 Task: Add Sprouts Lavender Castile Foaming Hand Soap to the cart.
Action: Mouse moved to (679, 248)
Screenshot: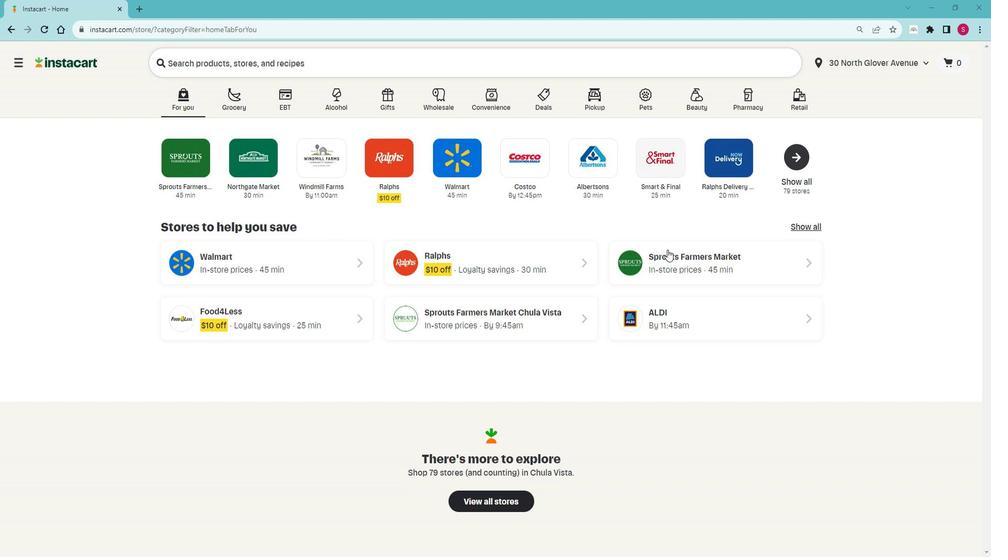 
Action: Mouse pressed left at (679, 248)
Screenshot: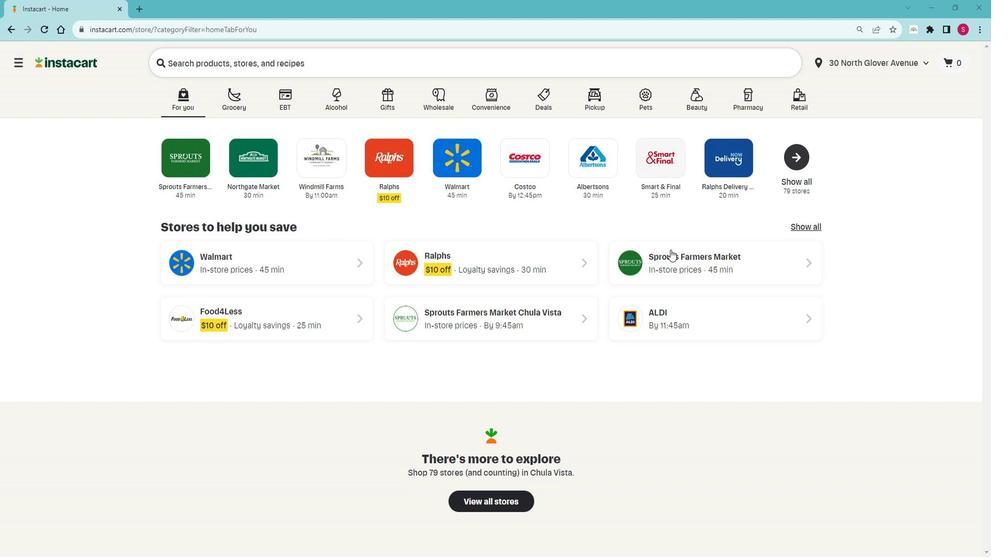 
Action: Mouse moved to (51, 360)
Screenshot: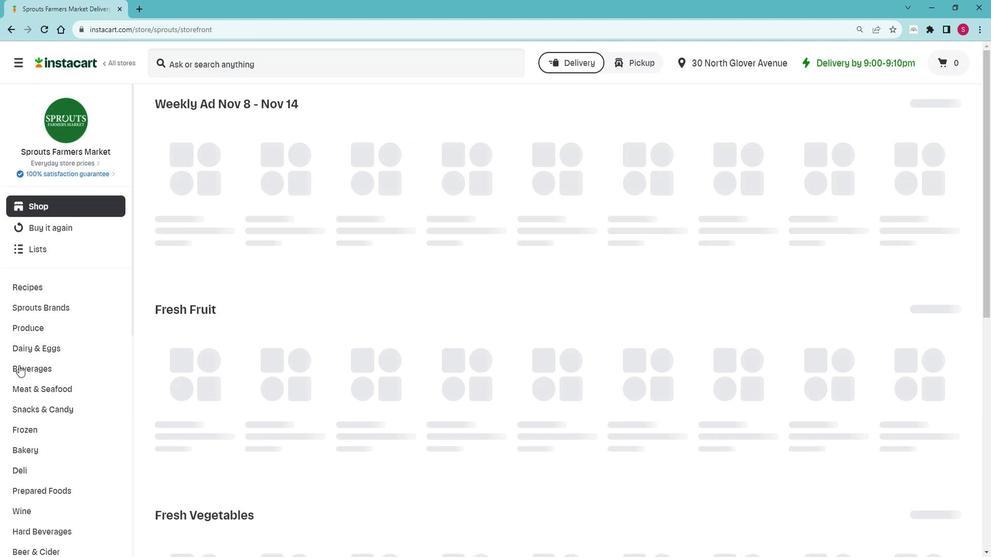 
Action: Mouse scrolled (51, 359) with delta (0, 0)
Screenshot: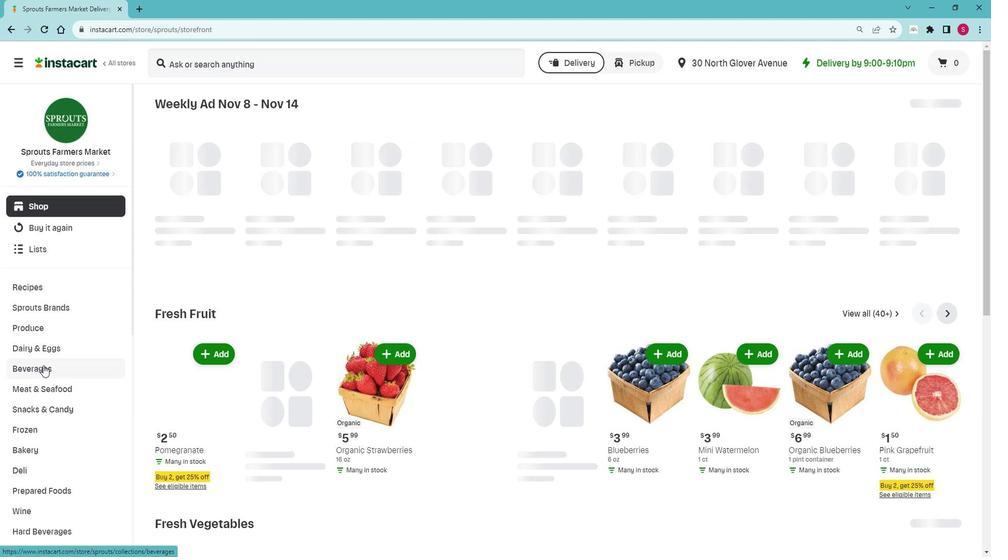 
Action: Mouse scrolled (51, 359) with delta (0, 0)
Screenshot: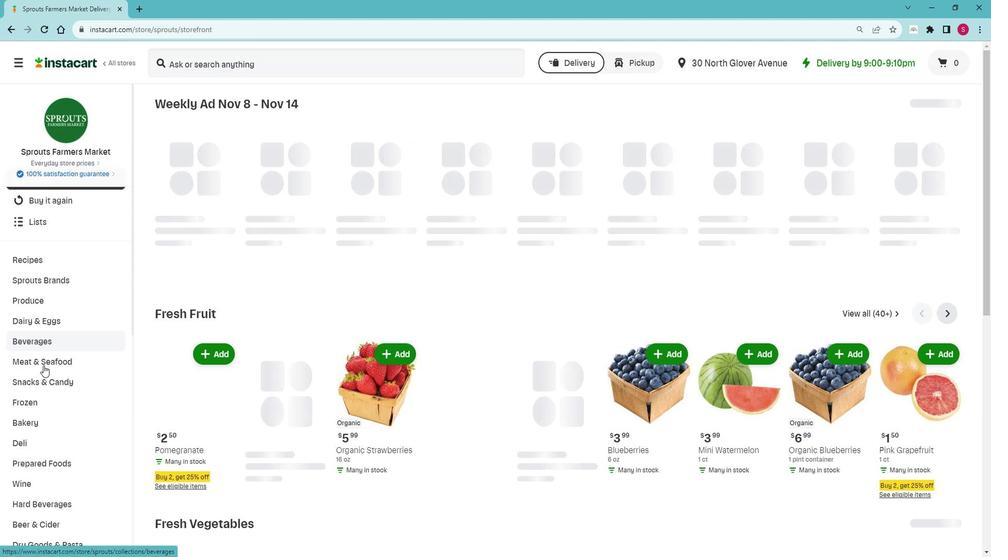 
Action: Mouse scrolled (51, 359) with delta (0, 0)
Screenshot: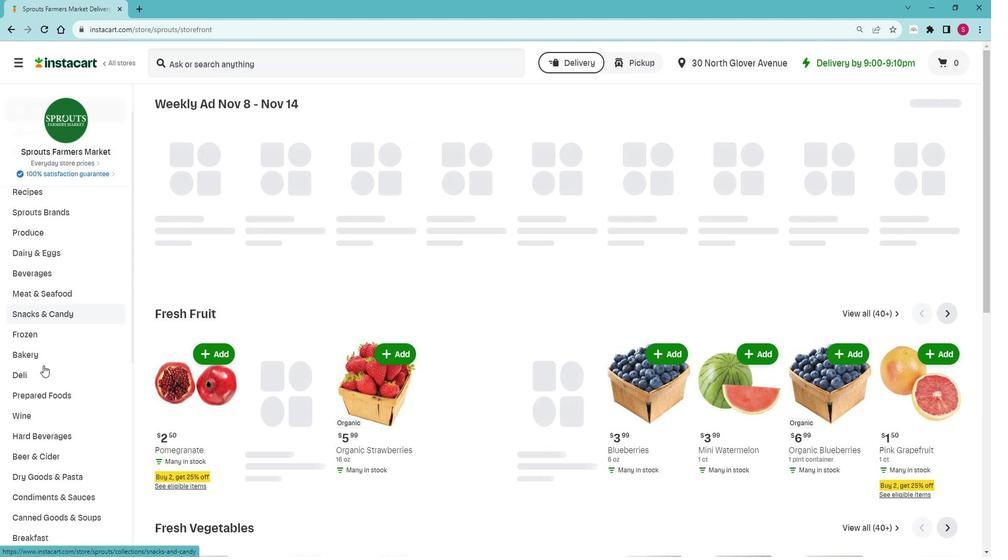 
Action: Mouse scrolled (51, 359) with delta (0, 0)
Screenshot: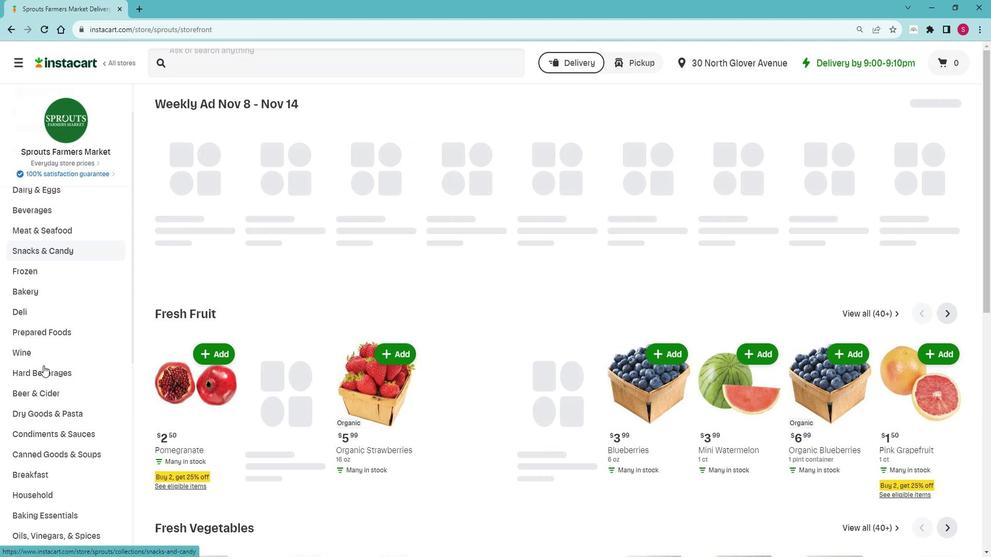 
Action: Mouse scrolled (51, 359) with delta (0, 0)
Screenshot: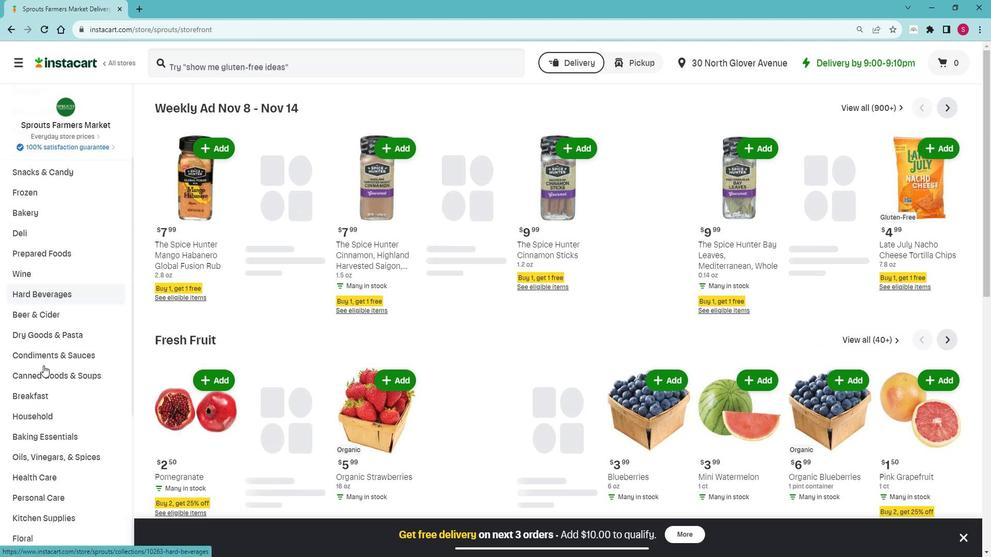 
Action: Mouse scrolled (51, 359) with delta (0, 0)
Screenshot: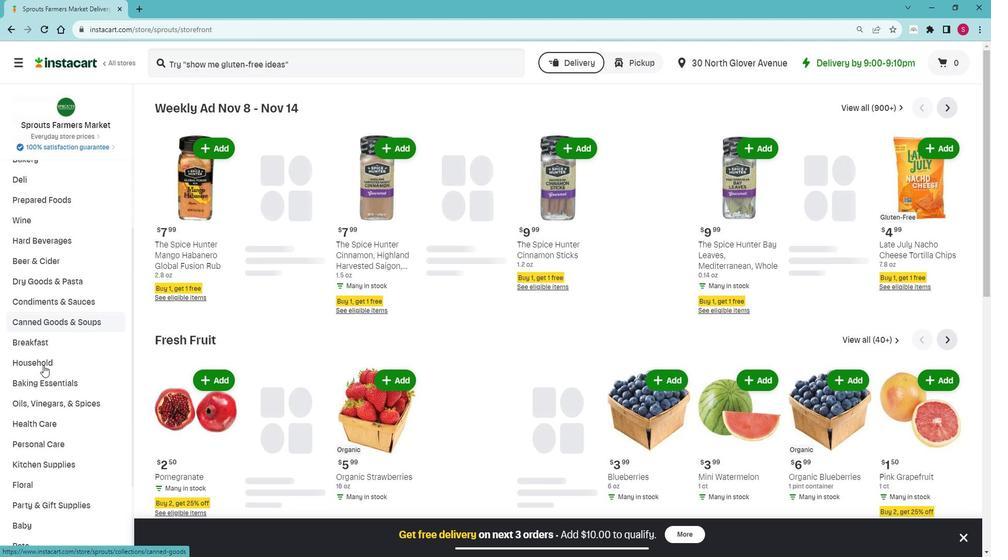 
Action: Mouse moved to (52, 378)
Screenshot: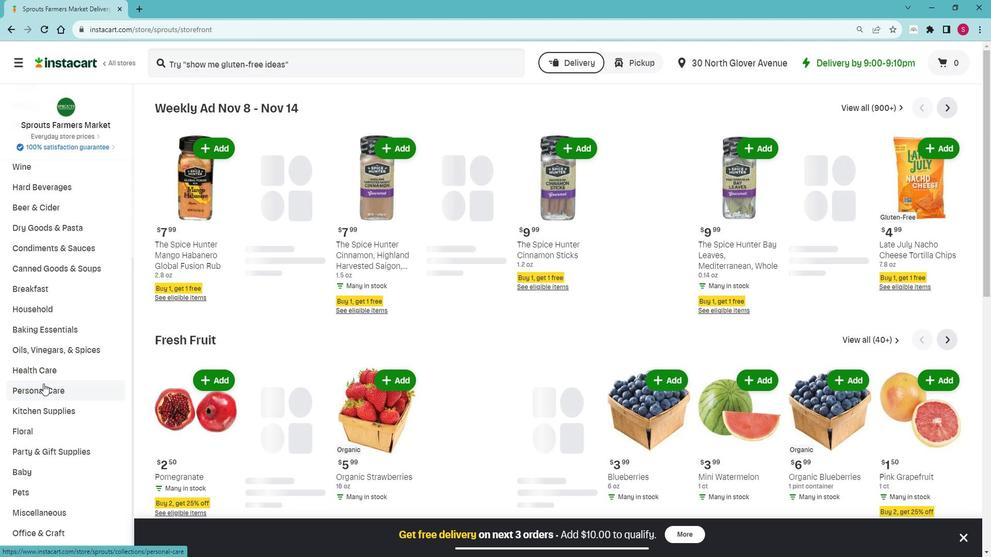 
Action: Mouse pressed left at (52, 378)
Screenshot: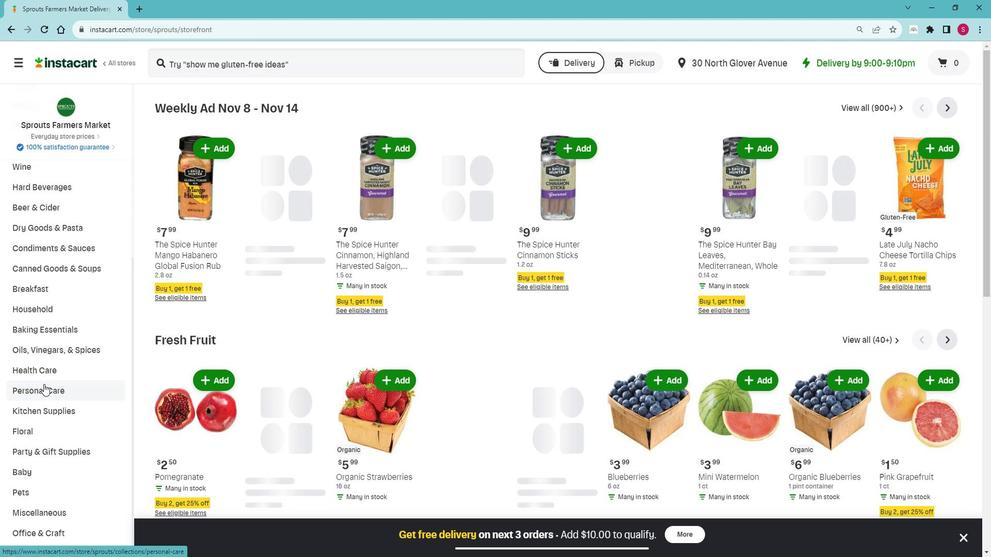 
Action: Mouse moved to (57, 403)
Screenshot: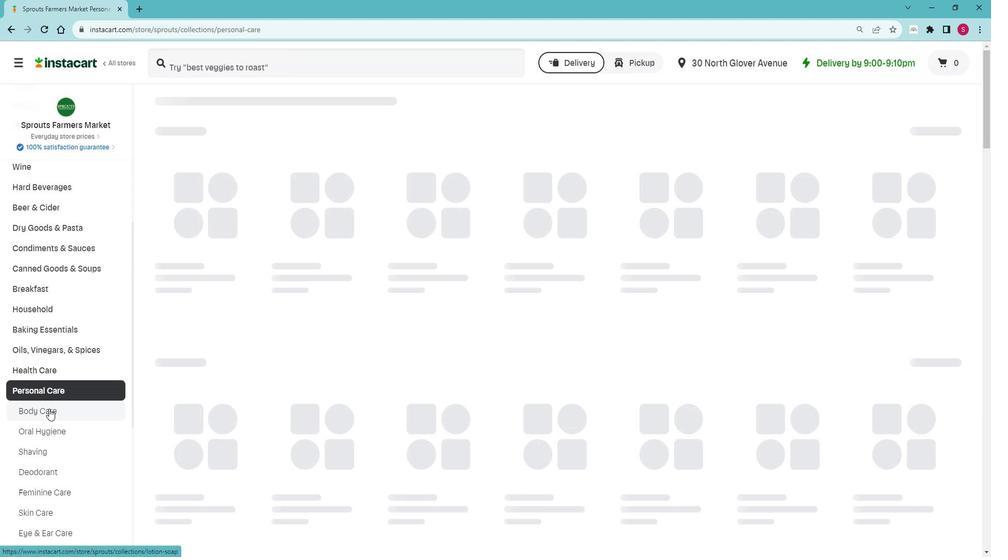 
Action: Mouse pressed left at (57, 403)
Screenshot: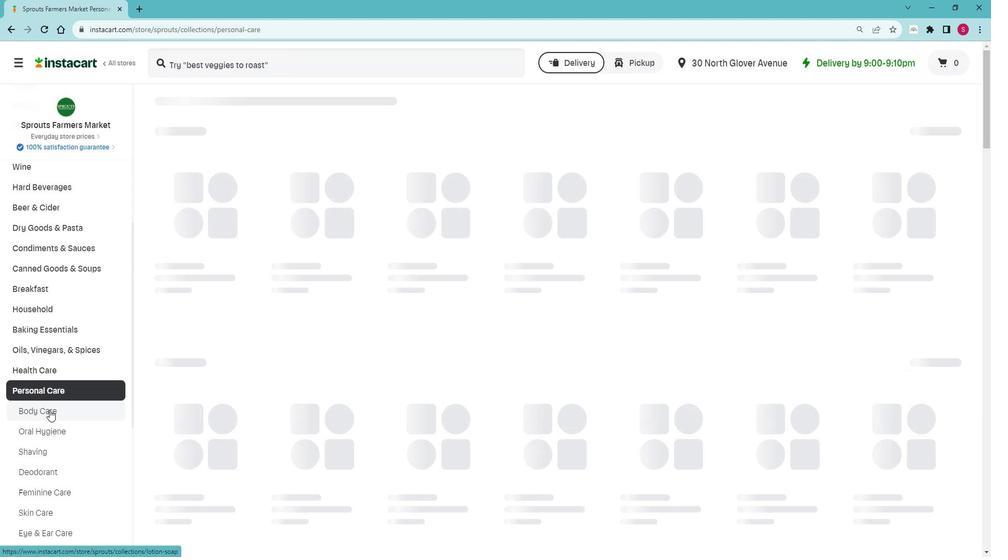 
Action: Mouse moved to (352, 153)
Screenshot: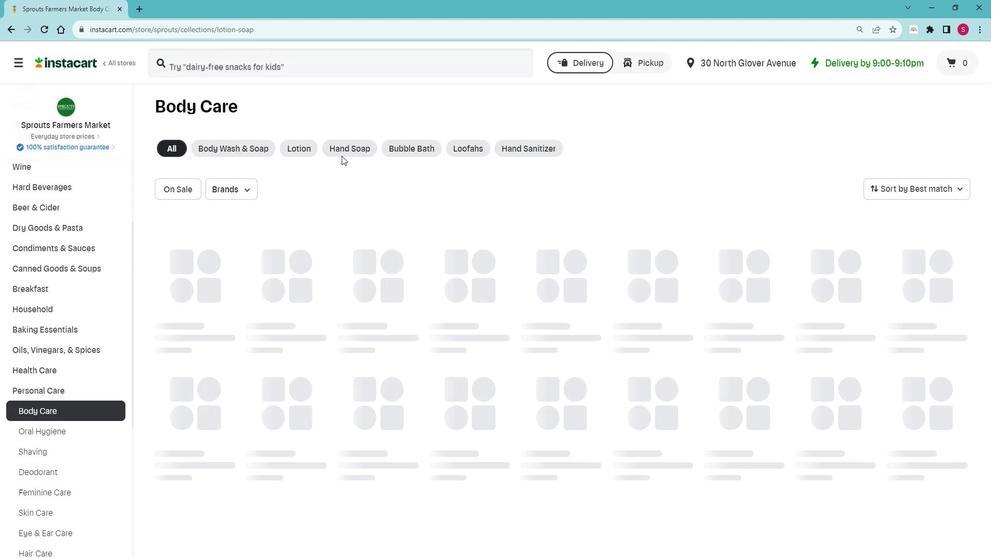 
Action: Mouse pressed left at (352, 153)
Screenshot: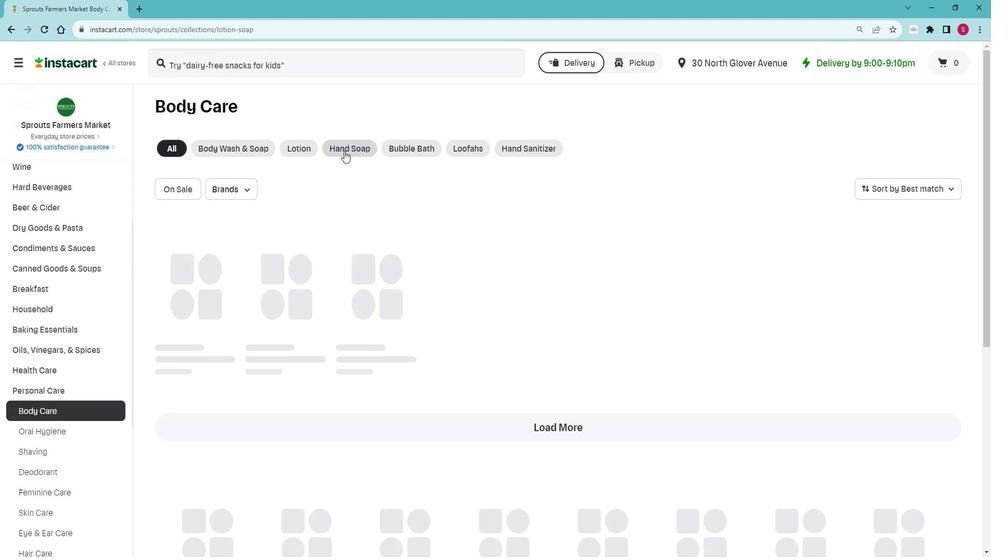 
Action: Mouse moved to (344, 70)
Screenshot: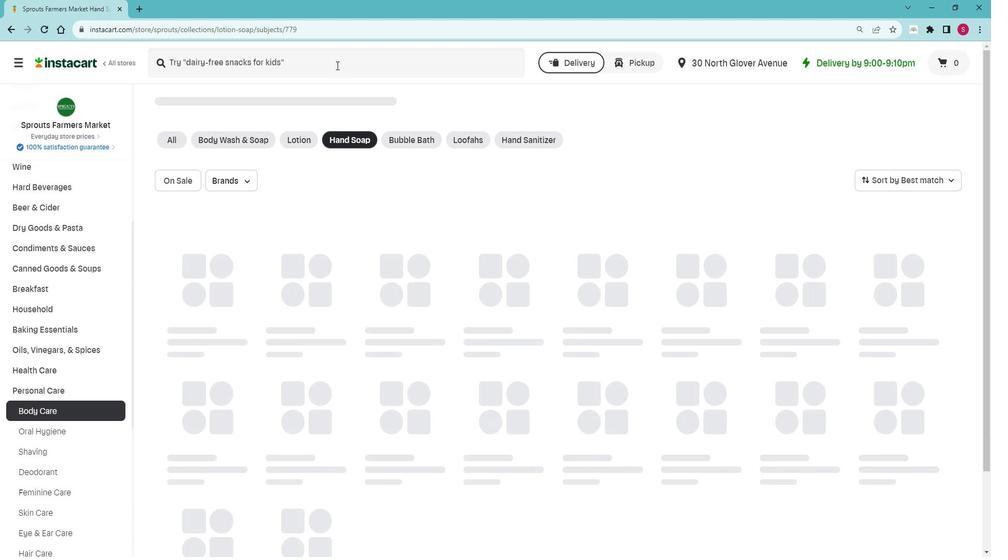 
Action: Mouse pressed left at (344, 70)
Screenshot: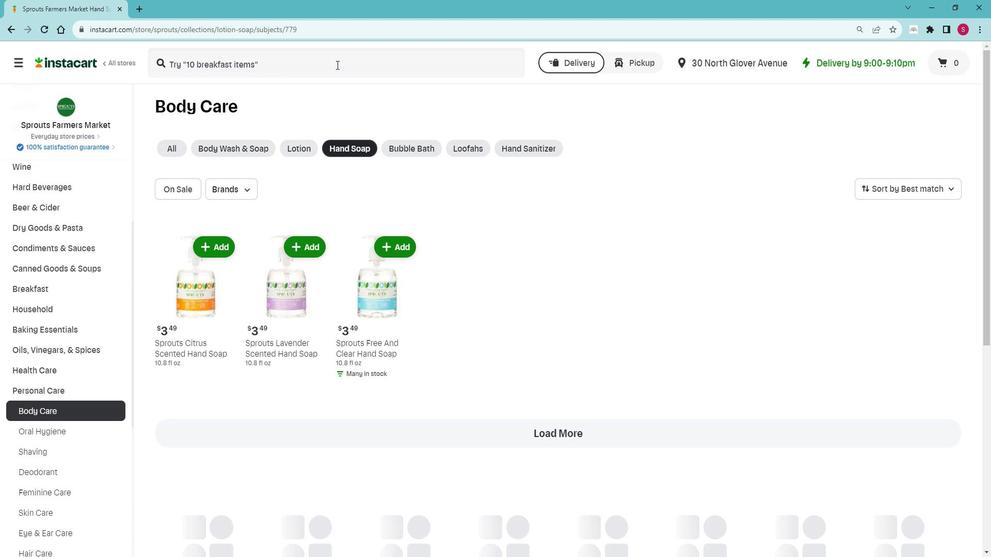 
Action: Key pressed <Key.shift>Sprouts<Key.space><Key.shift>Lavender<Key.space><Key.shift>Castile<Key.space><Key.shift>Foaming<Key.space><Key.shift>HAnd<Key.space><Key.shift><Key.backspace><Key.backspace><Key.backspace><Key.backspace>and<Key.space><Key.shift>Soap<Key.space><Key.enter>
Screenshot: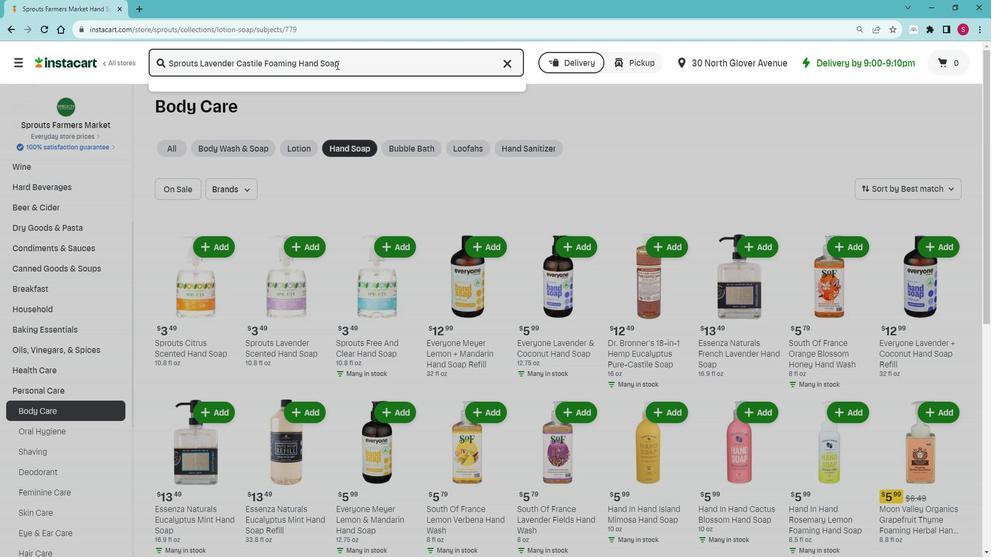 
Action: Mouse moved to (299, 166)
Screenshot: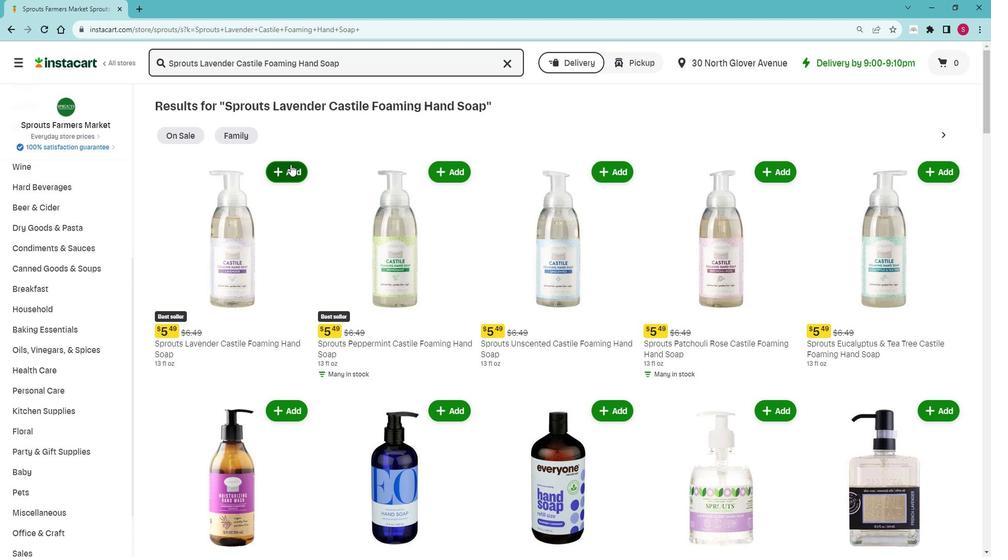 
Action: Mouse pressed left at (299, 166)
Screenshot: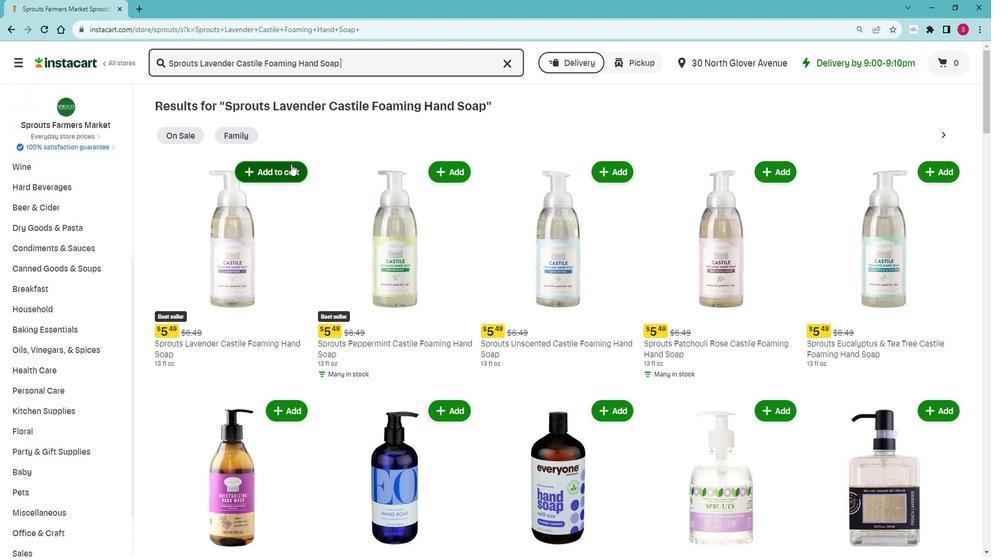 
Action: Mouse moved to (372, 158)
Screenshot: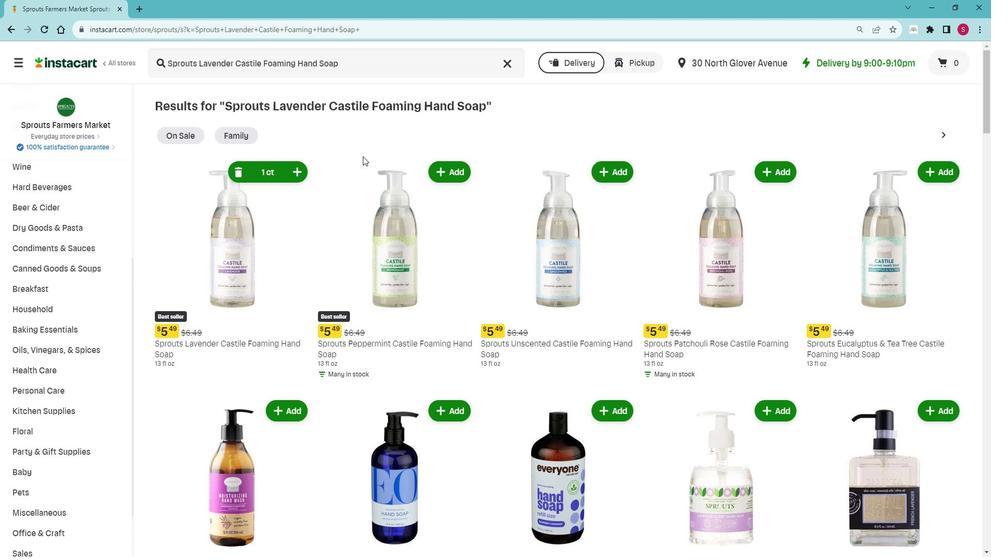 
